 Task: Add a condition where "Status category is Closed" in pending tickets.
Action: Mouse moved to (186, 505)
Screenshot: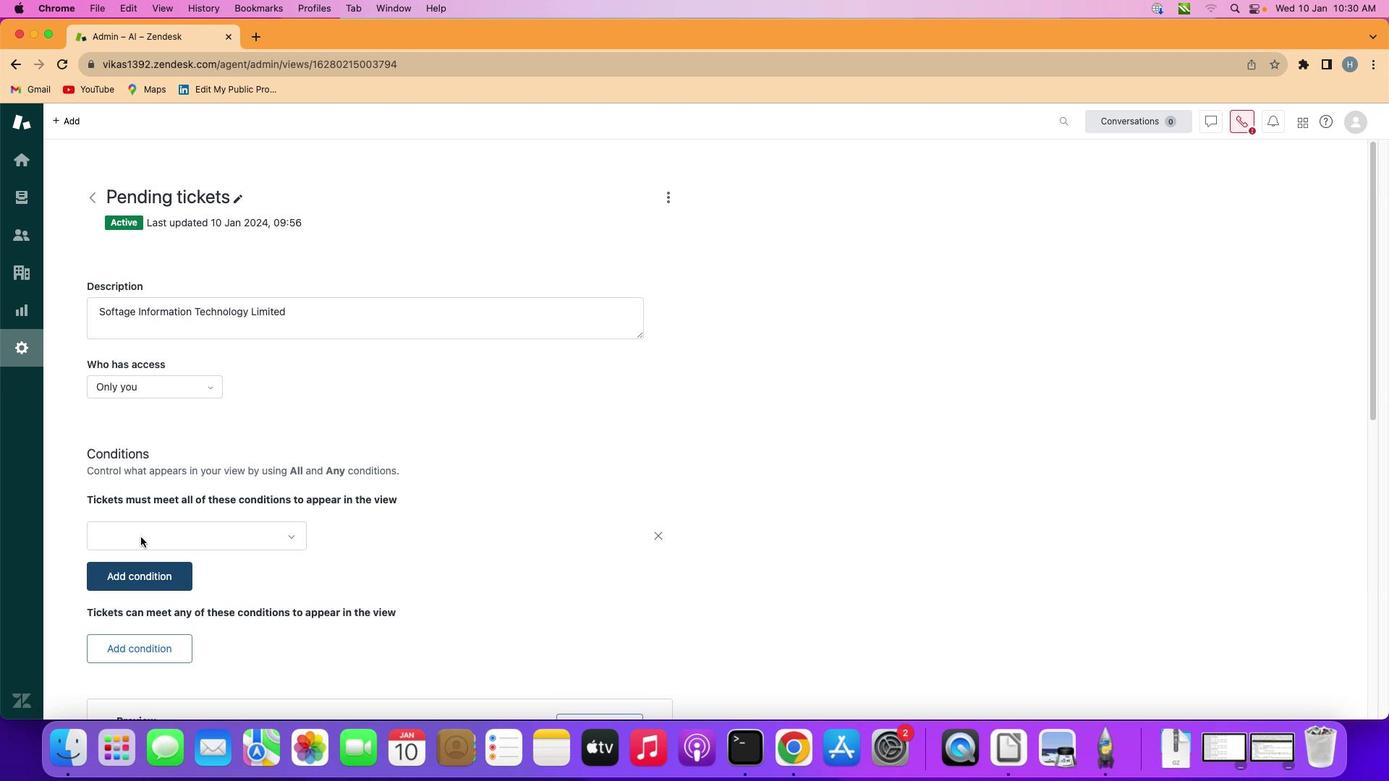 
Action: Mouse pressed left at (186, 505)
Screenshot: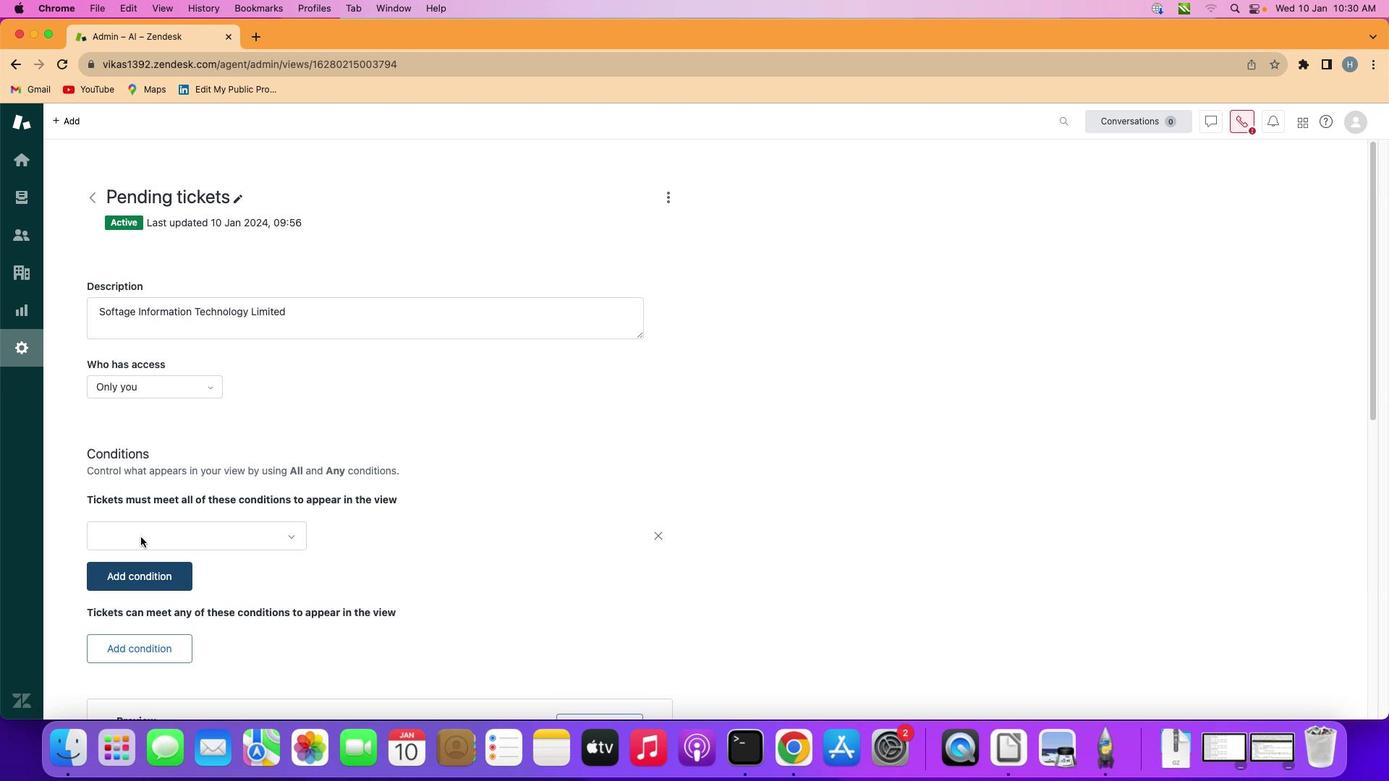 
Action: Mouse moved to (193, 504)
Screenshot: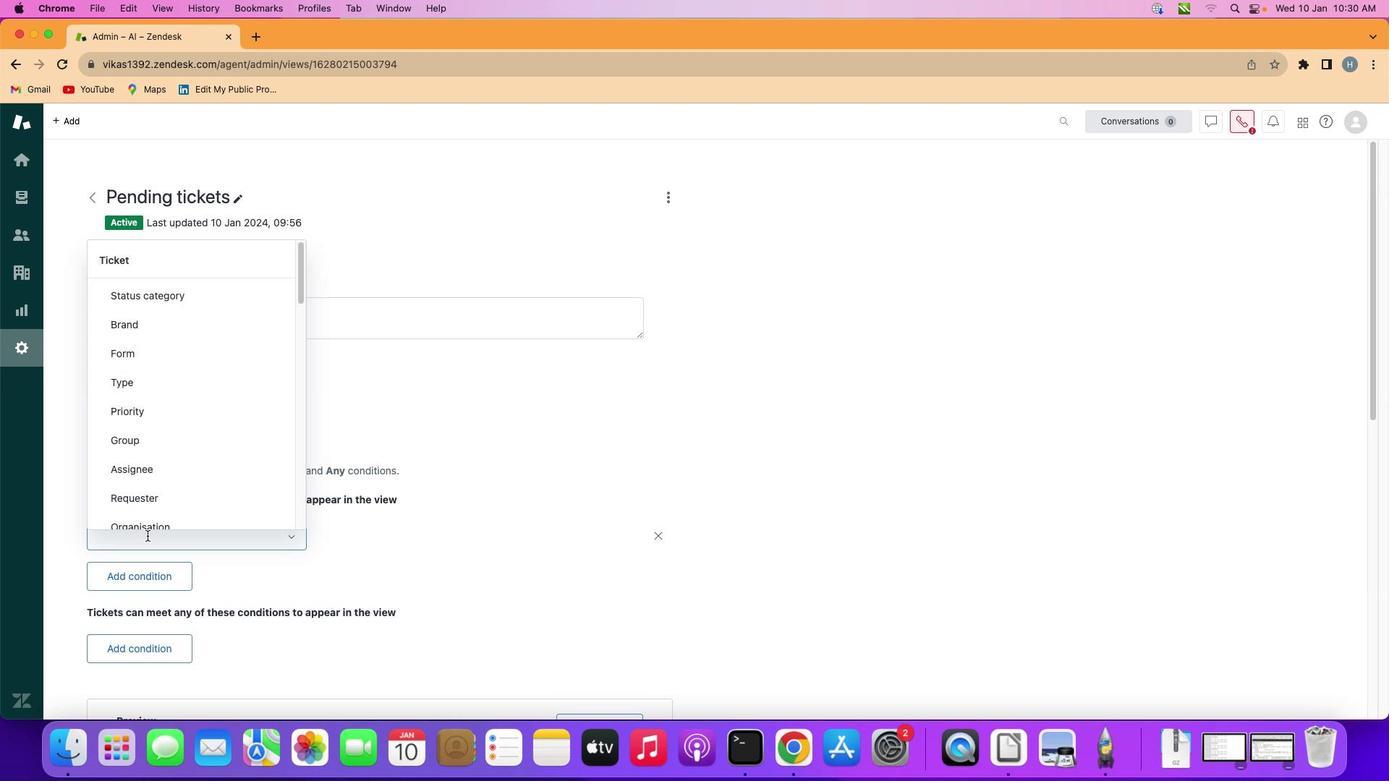 
Action: Mouse pressed left at (193, 504)
Screenshot: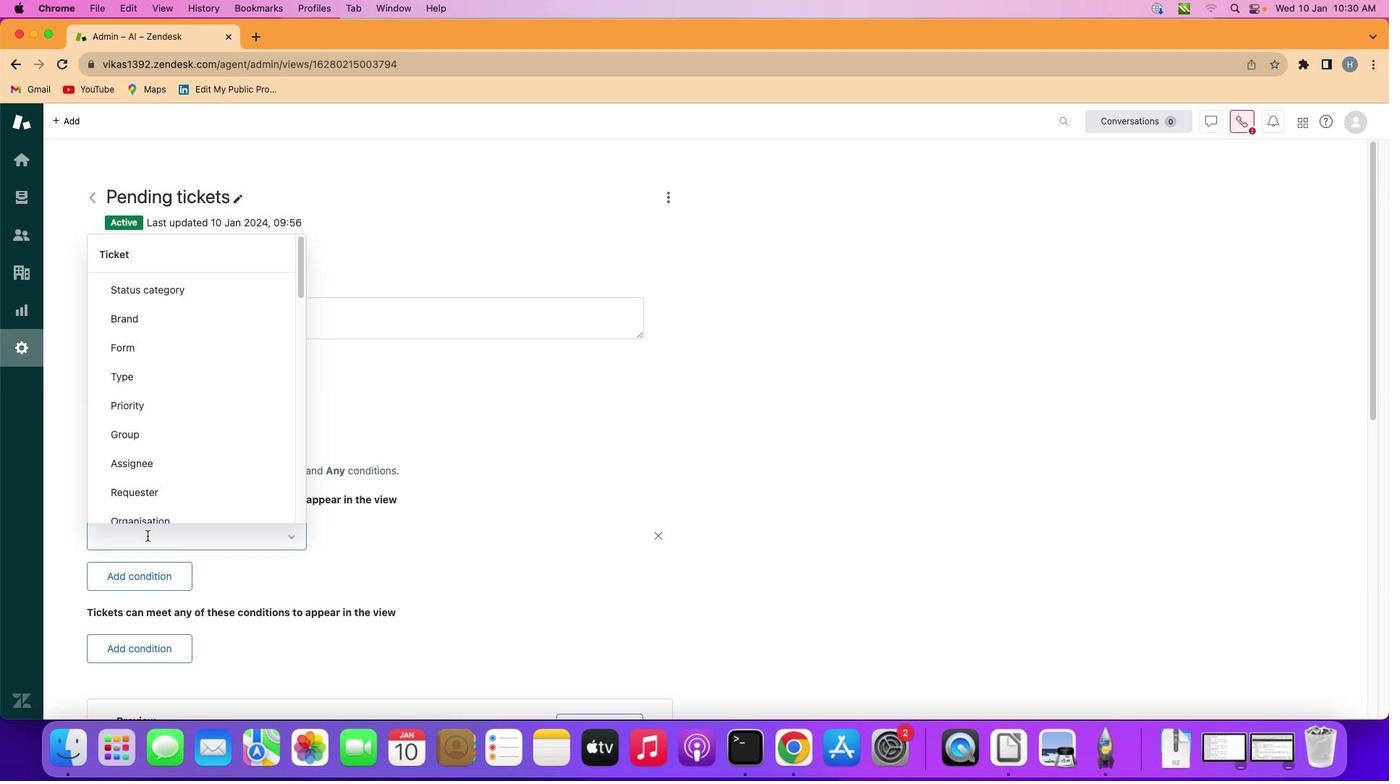
Action: Mouse moved to (278, 332)
Screenshot: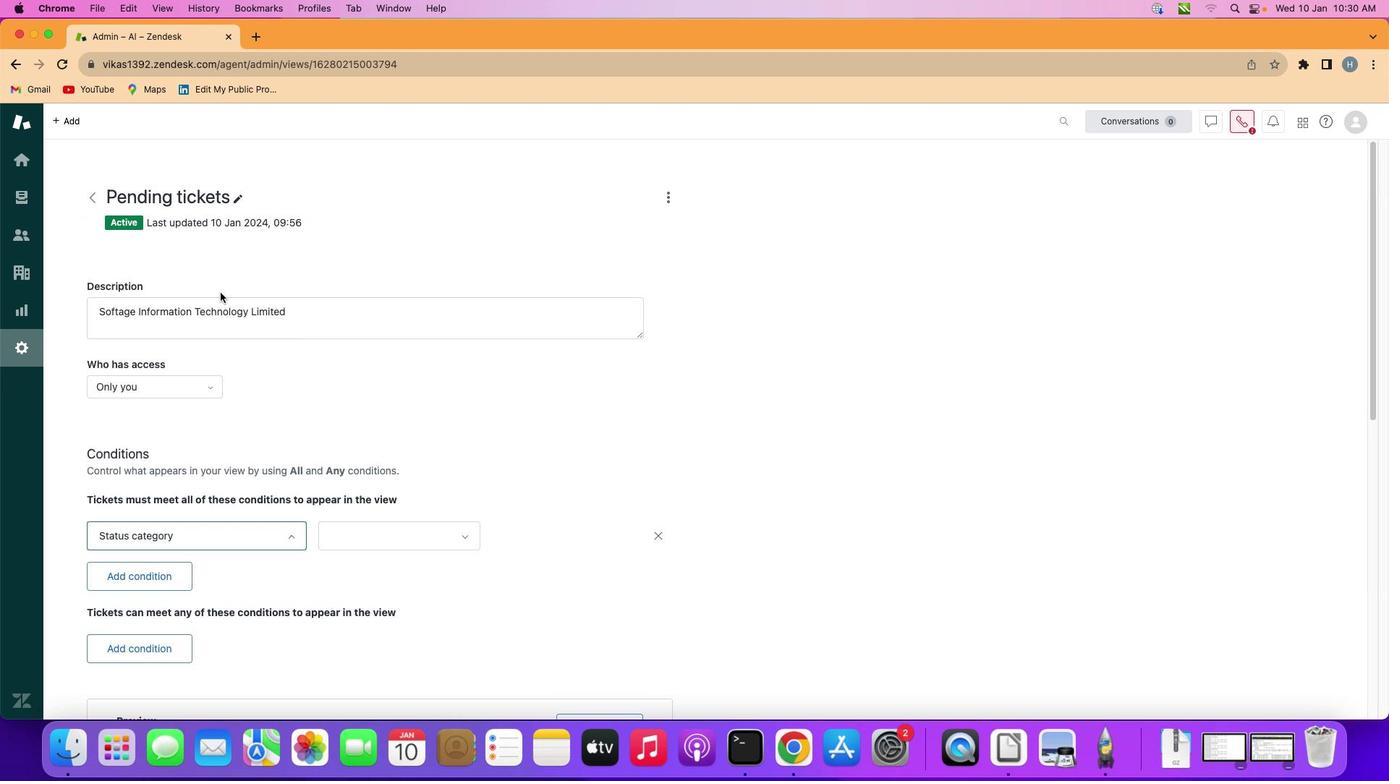 
Action: Mouse pressed left at (278, 332)
Screenshot: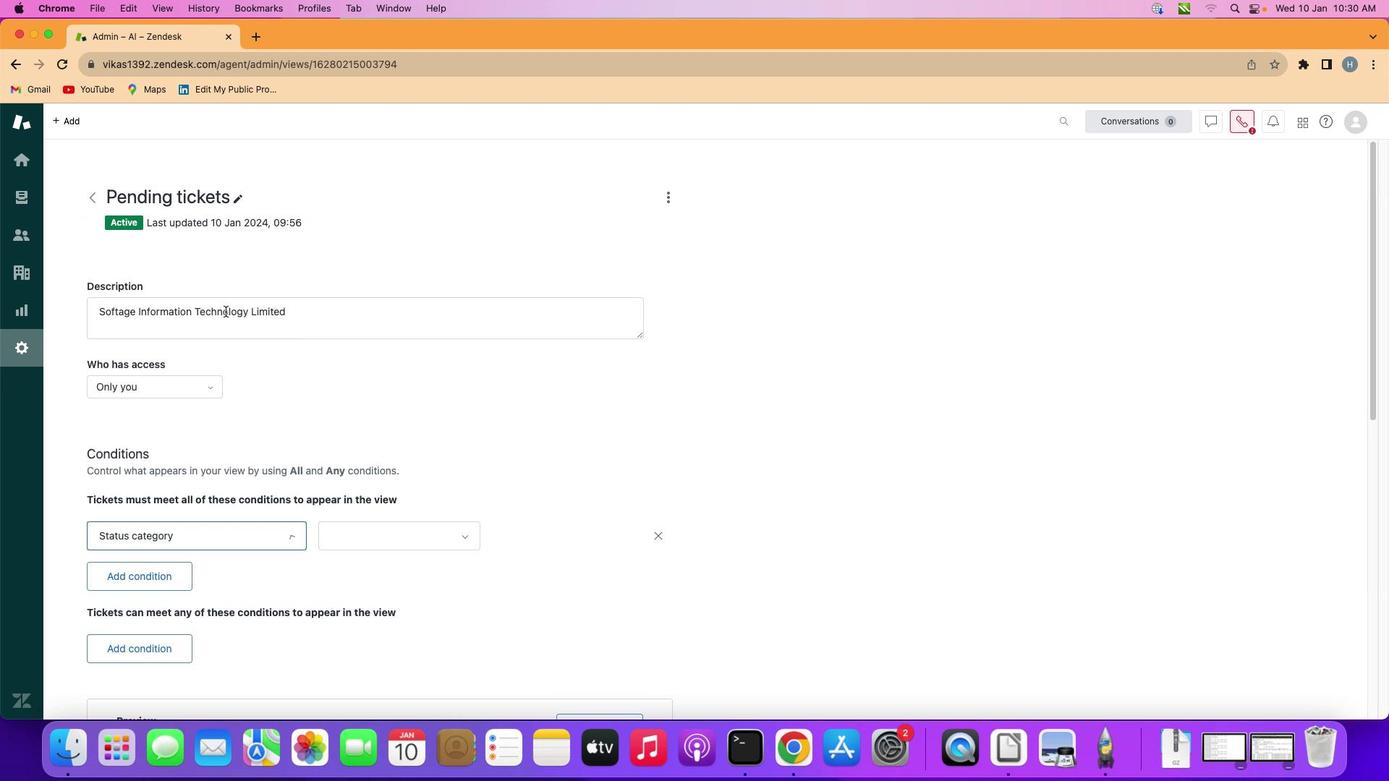 
Action: Mouse moved to (465, 500)
Screenshot: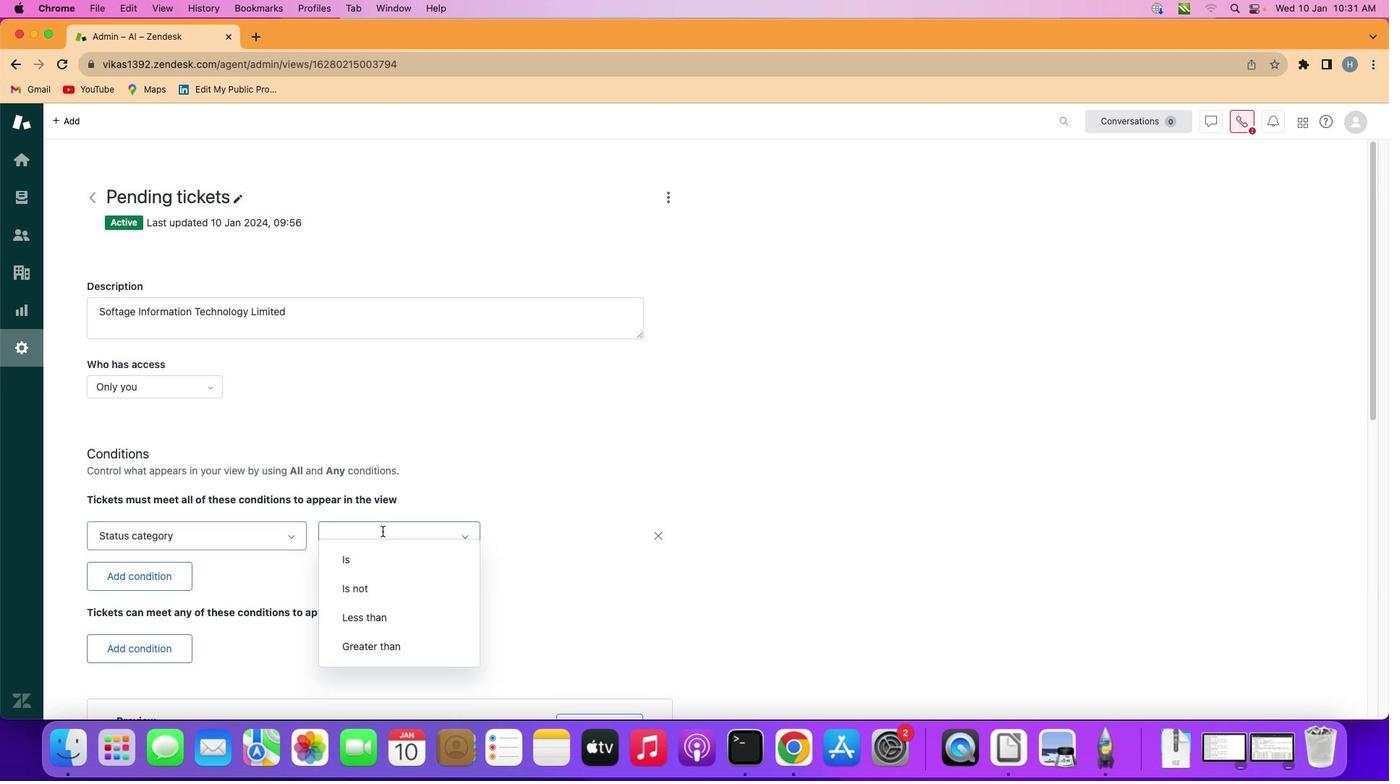 
Action: Mouse pressed left at (465, 500)
Screenshot: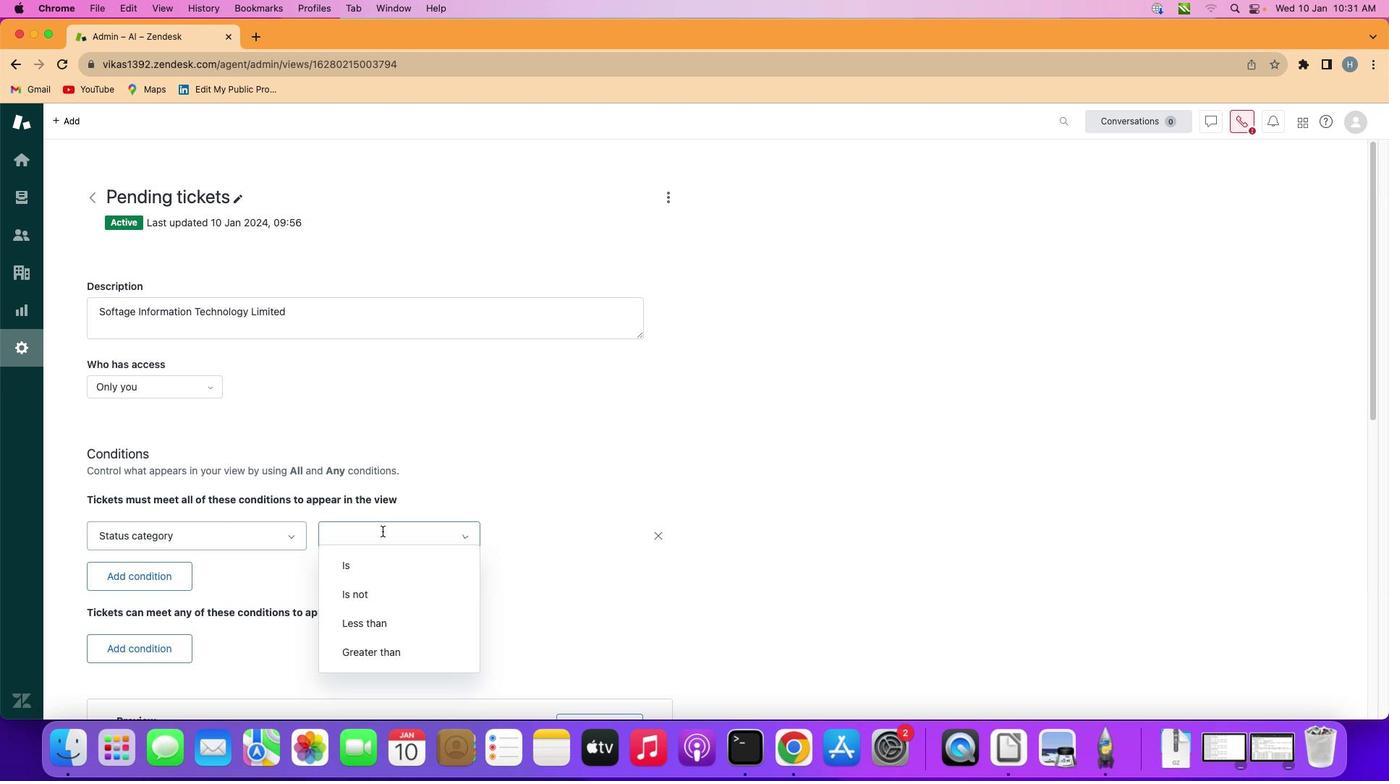 
Action: Mouse moved to (460, 526)
Screenshot: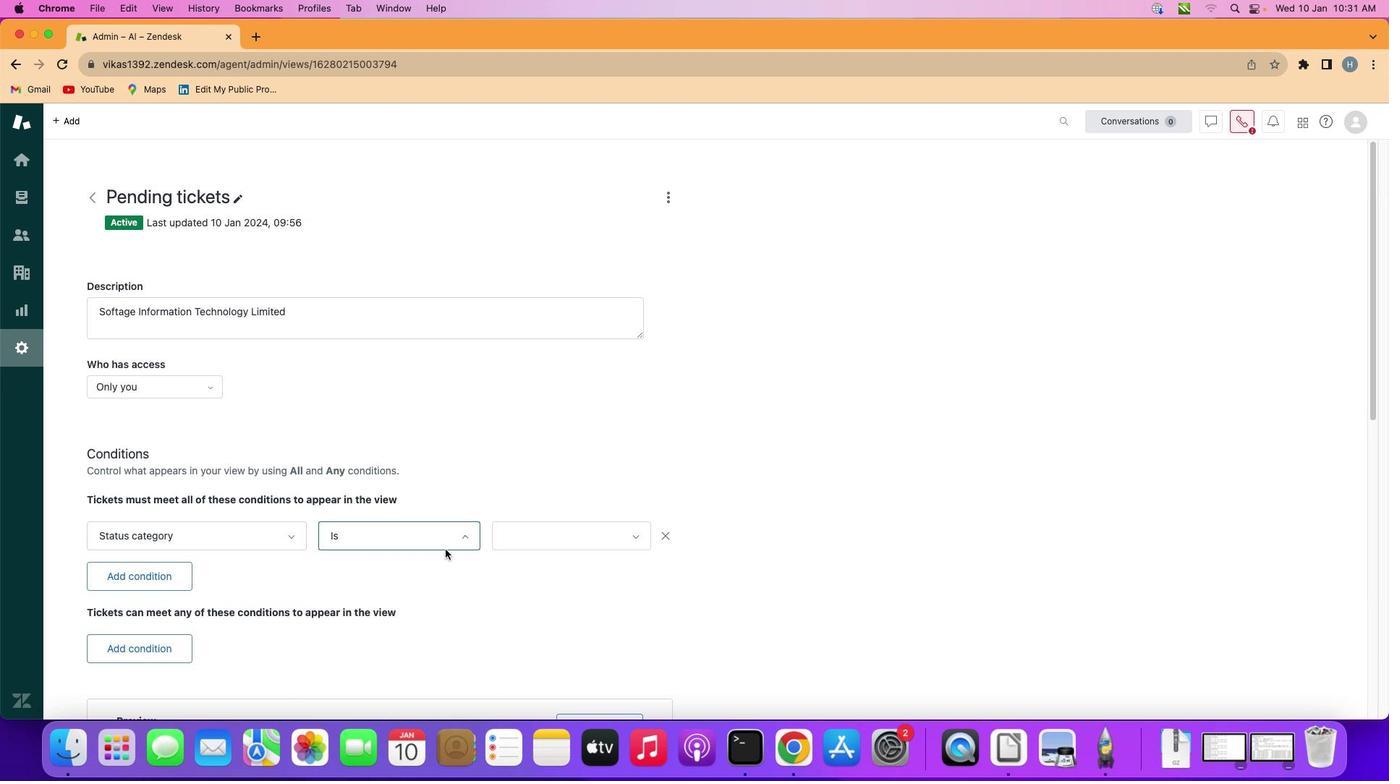
Action: Mouse pressed left at (460, 526)
Screenshot: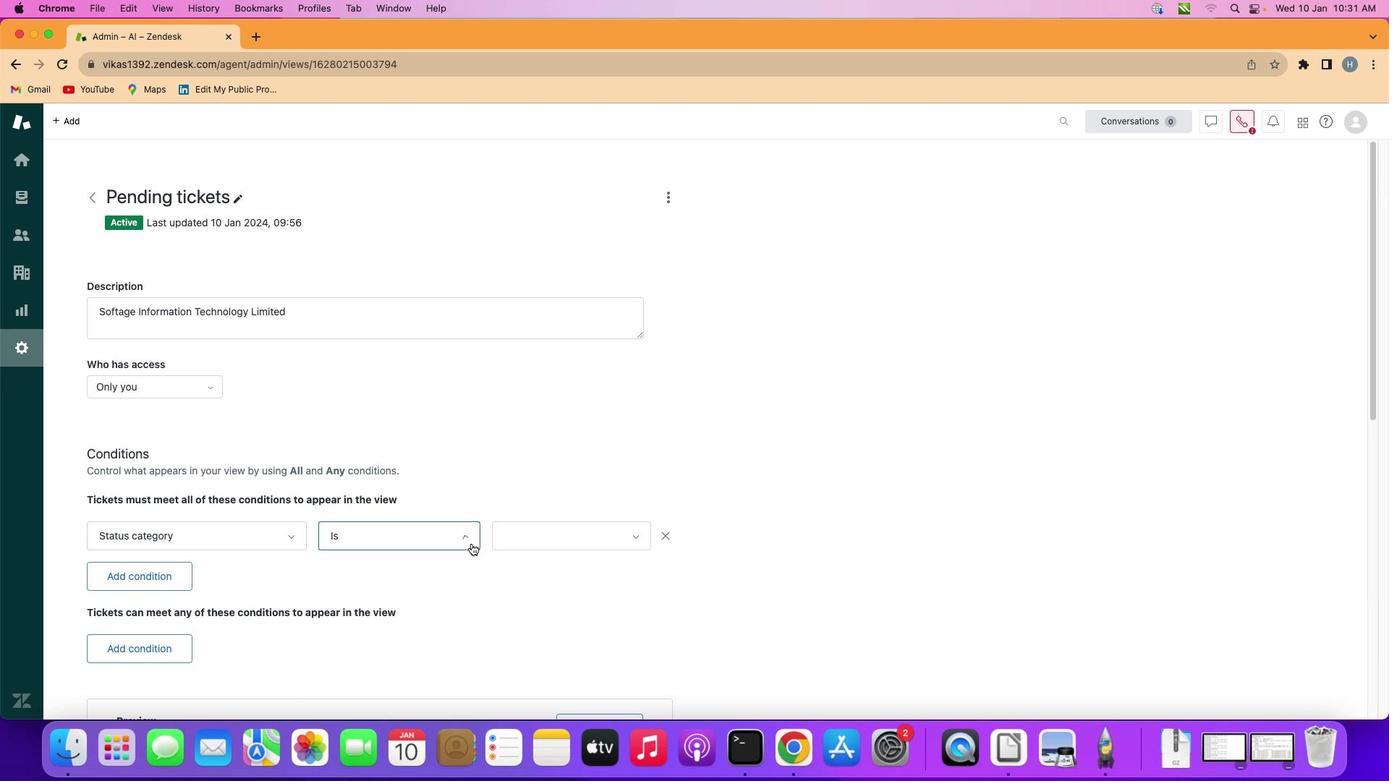 
Action: Mouse moved to (657, 499)
Screenshot: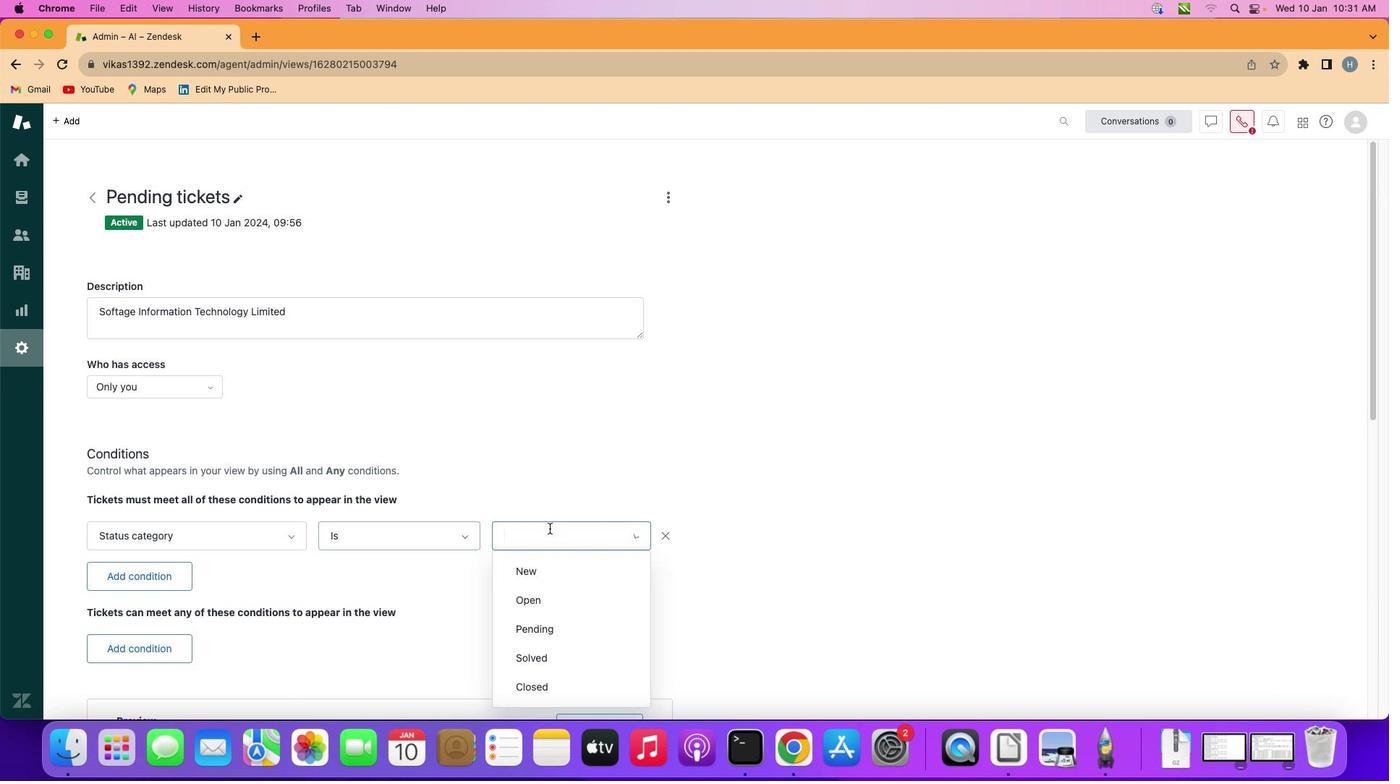 
Action: Mouse pressed left at (657, 499)
Screenshot: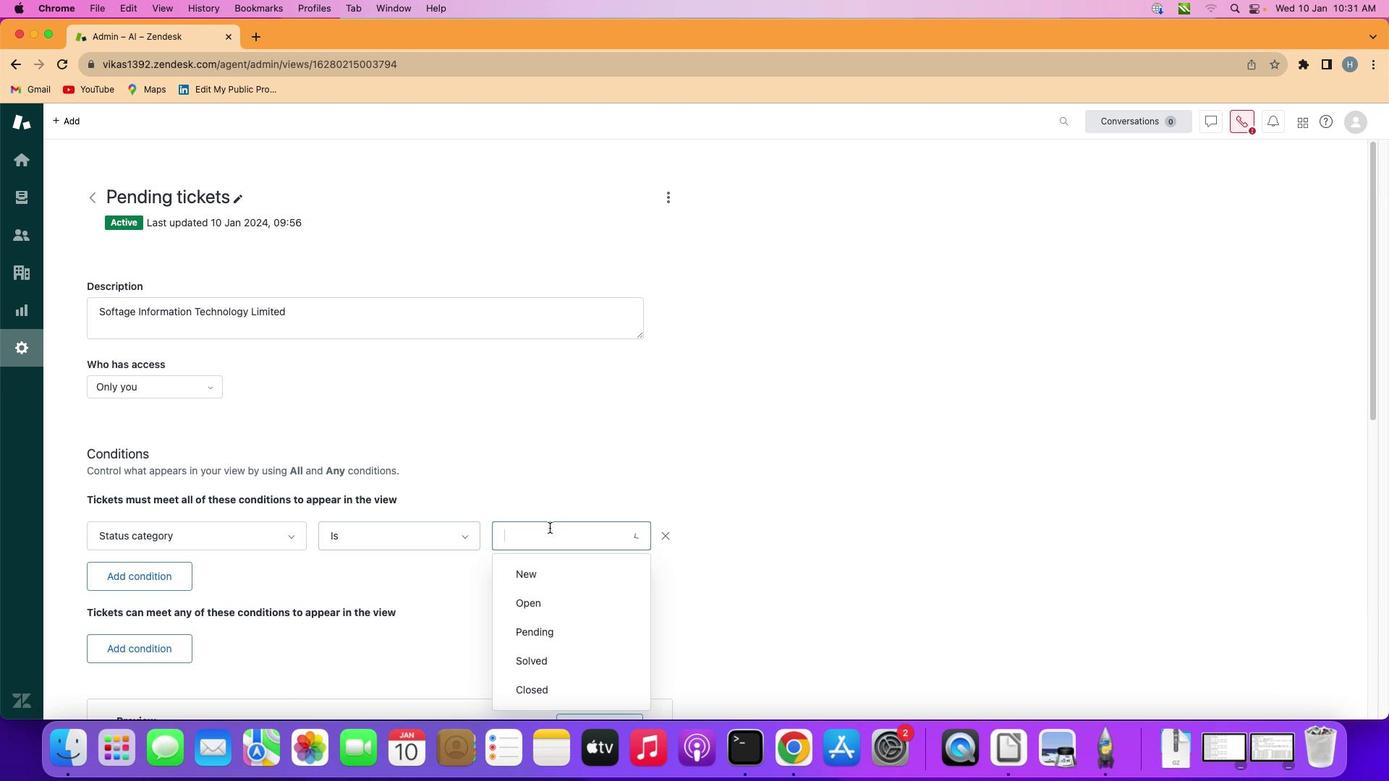 
Action: Mouse moved to (669, 607)
Screenshot: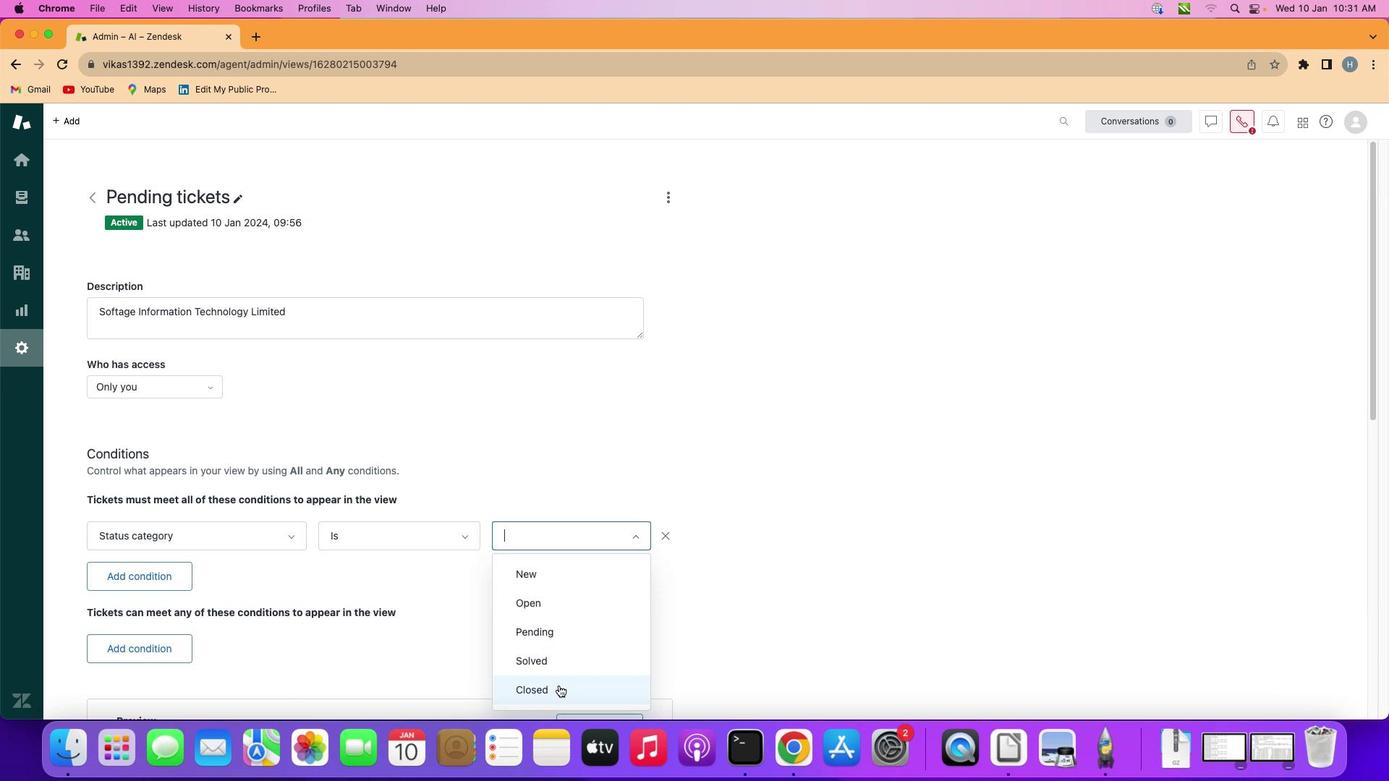 
Action: Mouse pressed left at (669, 607)
Screenshot: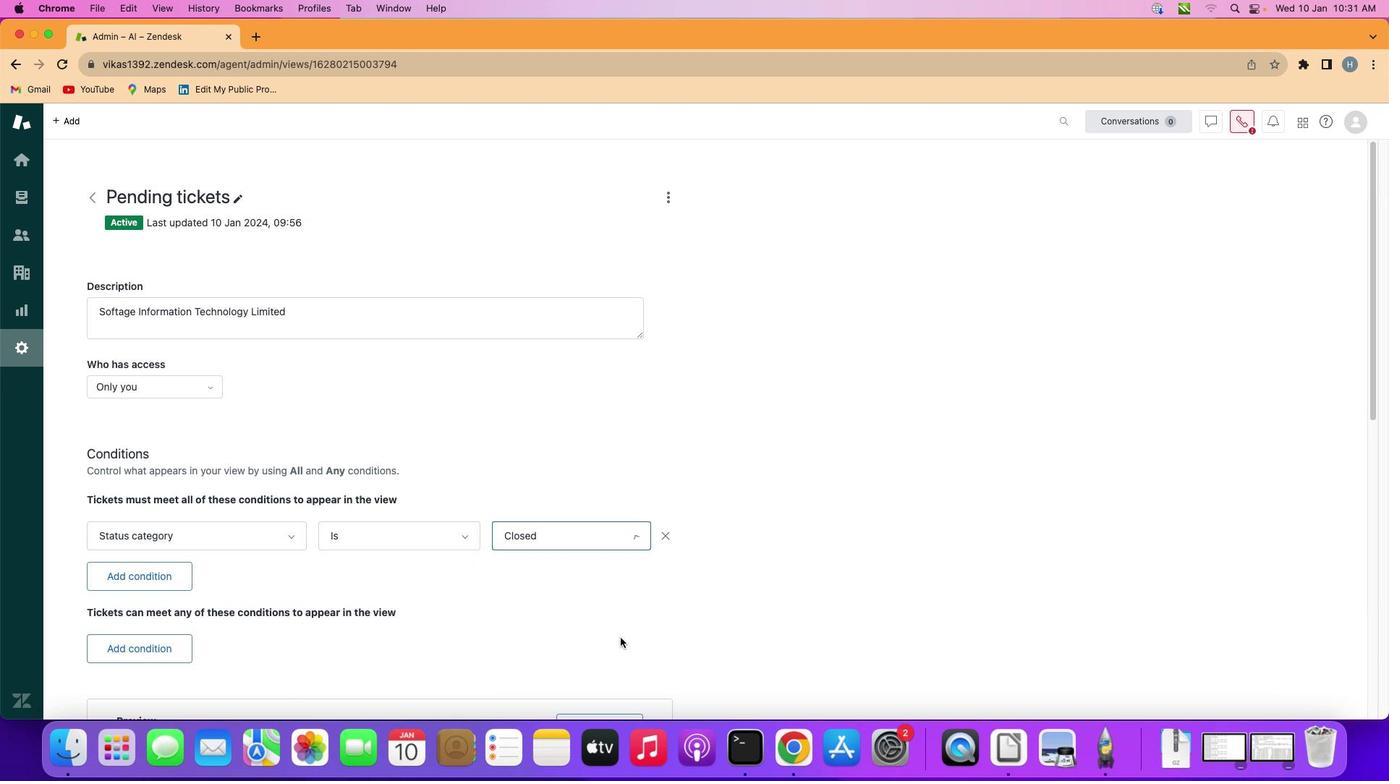 
Action: Mouse moved to (809, 542)
Screenshot: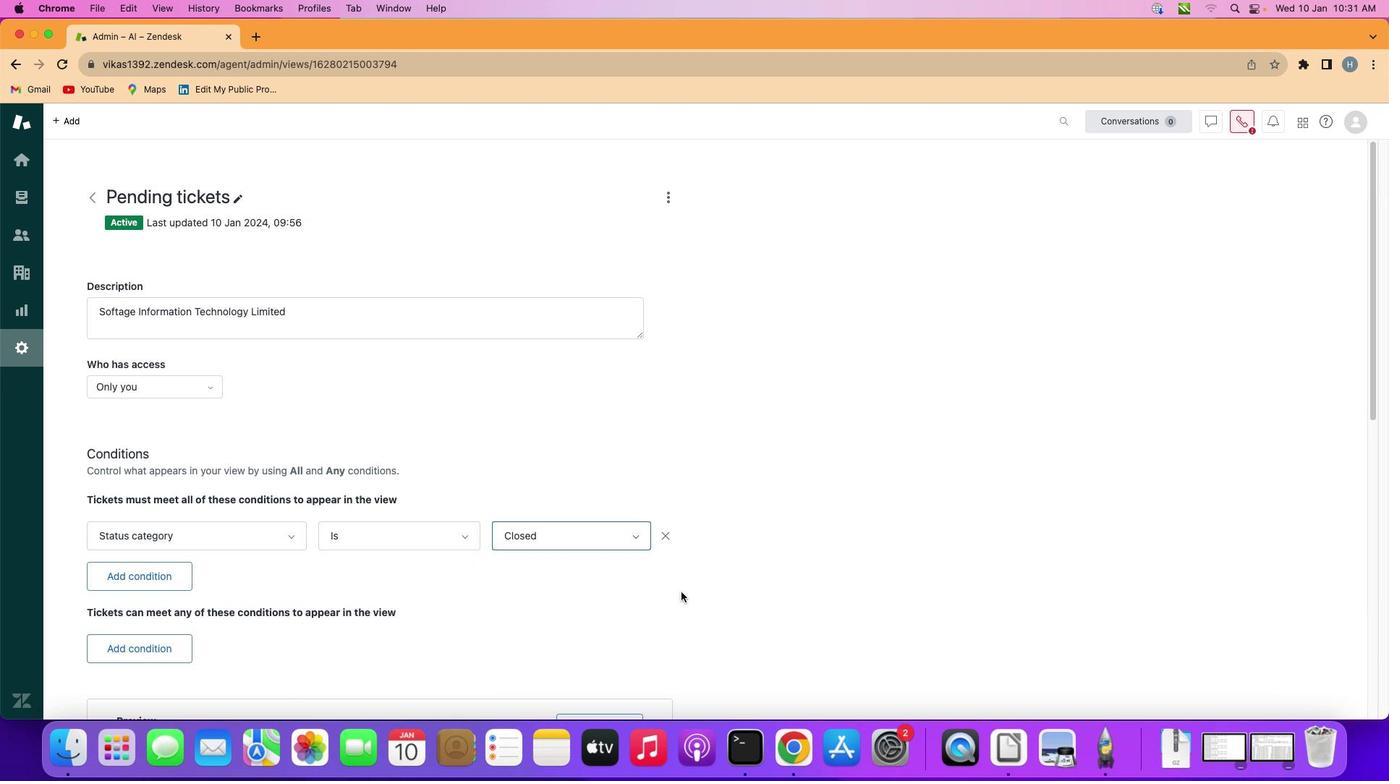 
